 Task: Add Dietz & Watson Blackforest Bratwurst to the cart.
Action: Mouse moved to (22, 117)
Screenshot: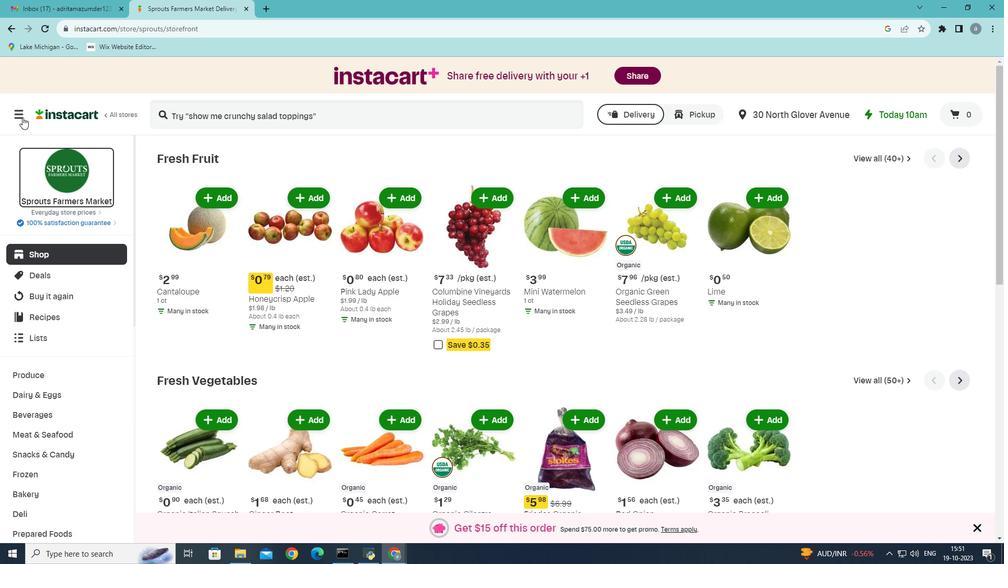 
Action: Mouse pressed left at (22, 117)
Screenshot: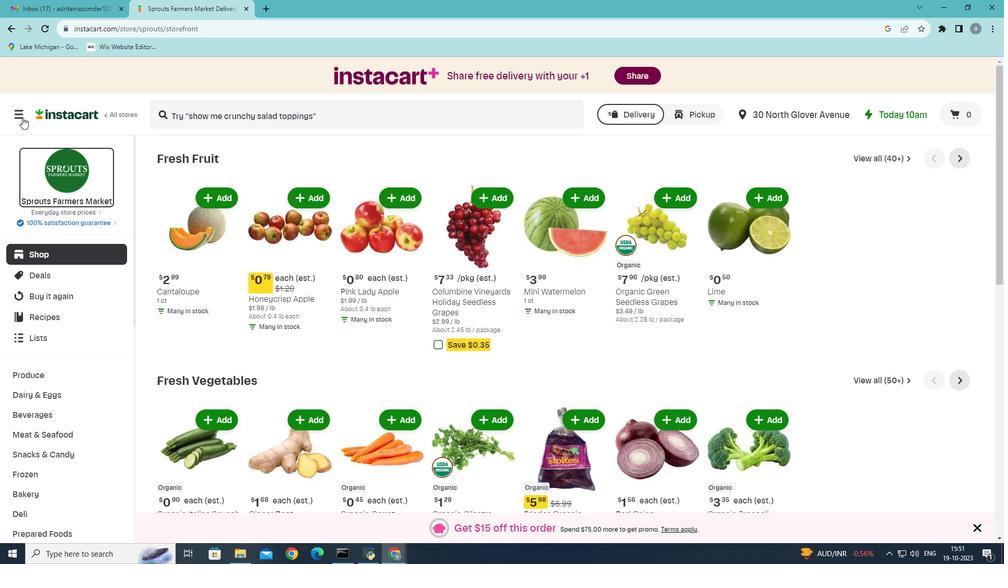 
Action: Mouse moved to (53, 304)
Screenshot: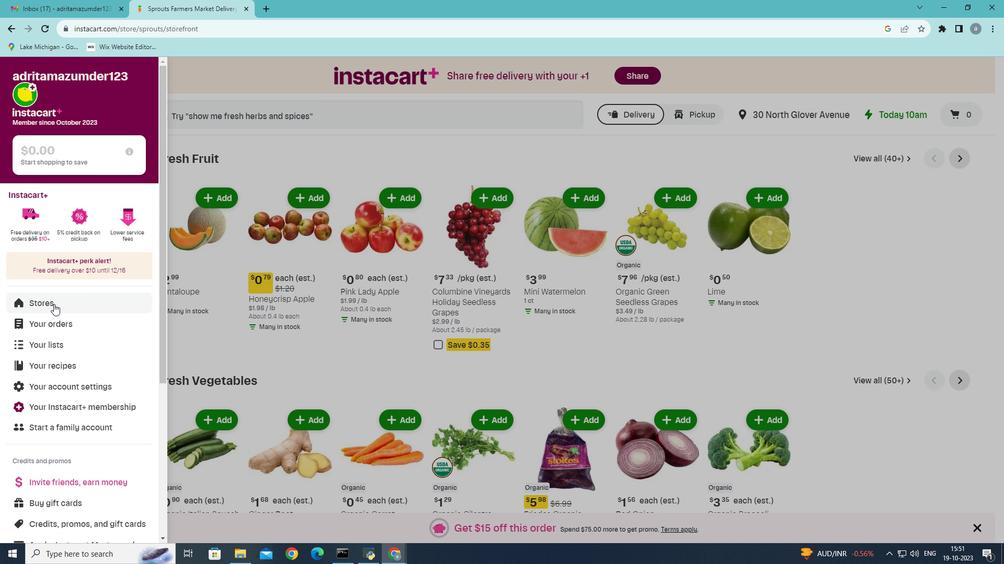 
Action: Mouse pressed left at (53, 304)
Screenshot: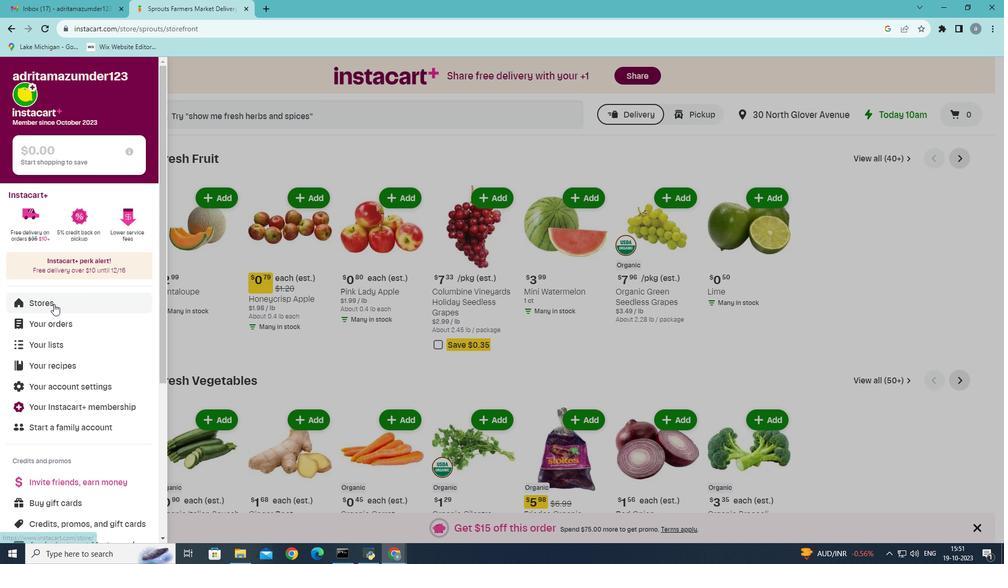 
Action: Mouse moved to (231, 111)
Screenshot: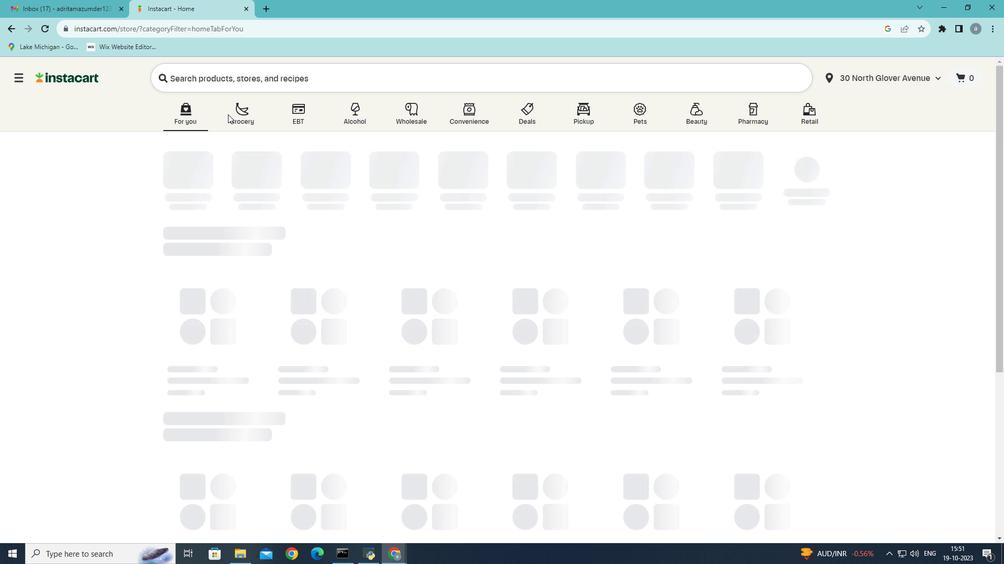 
Action: Mouse pressed left at (231, 111)
Screenshot: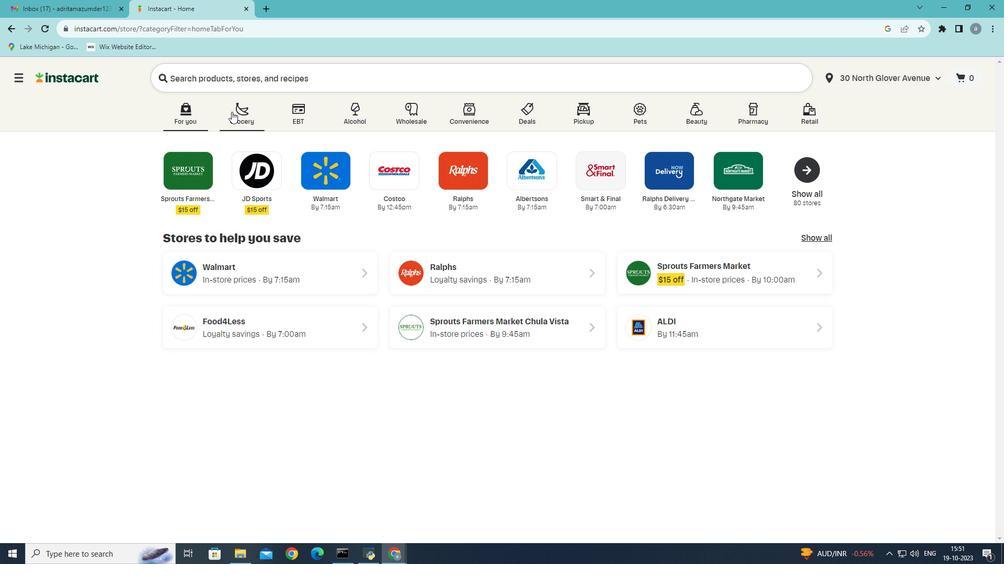 
Action: Mouse moved to (216, 321)
Screenshot: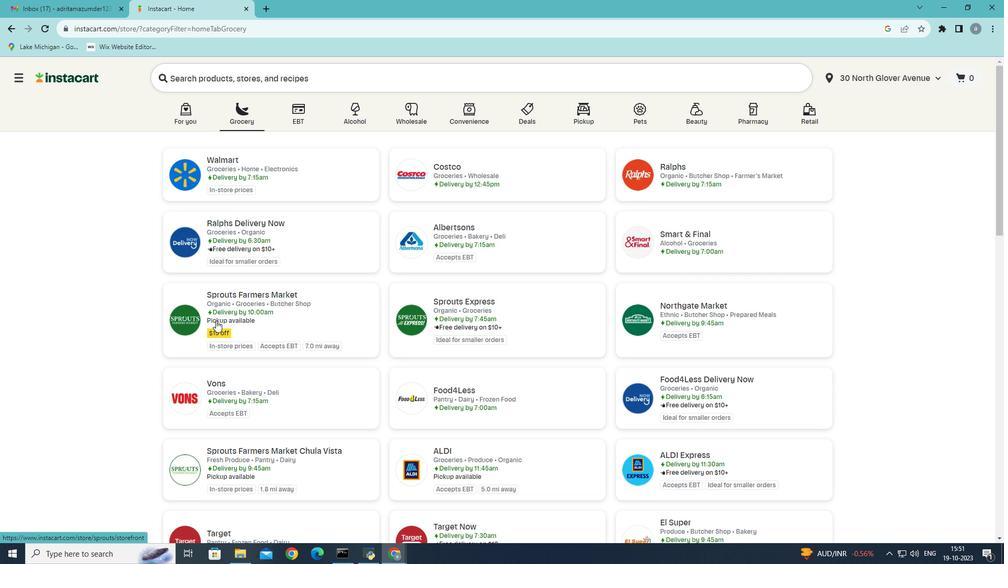 
Action: Mouse pressed left at (216, 321)
Screenshot: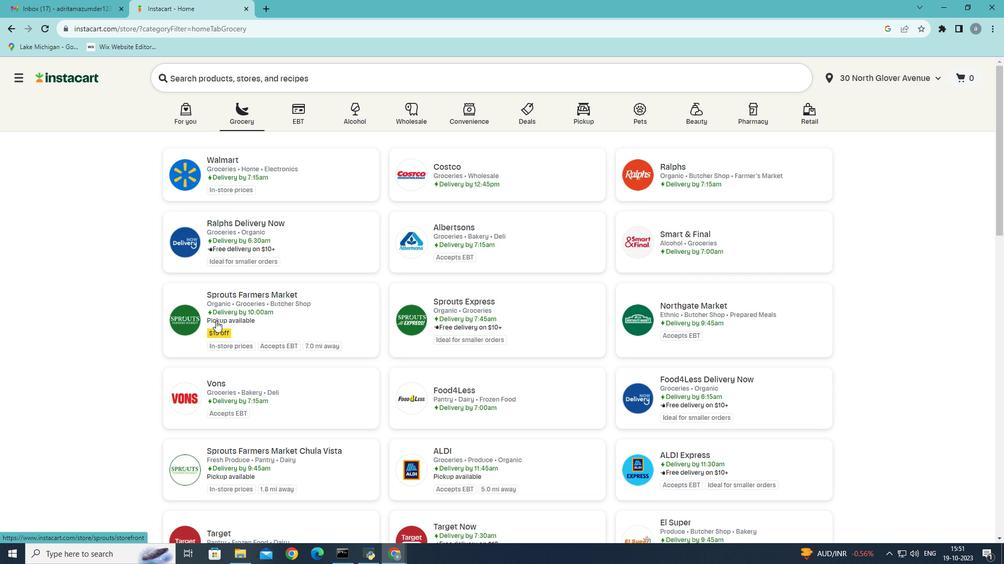 
Action: Mouse moved to (69, 434)
Screenshot: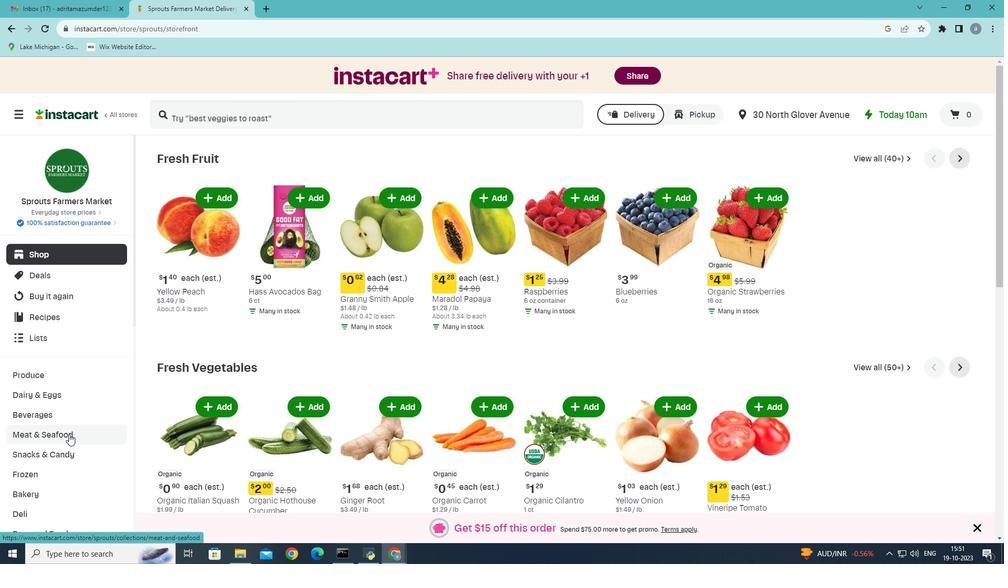
Action: Mouse pressed left at (69, 434)
Screenshot: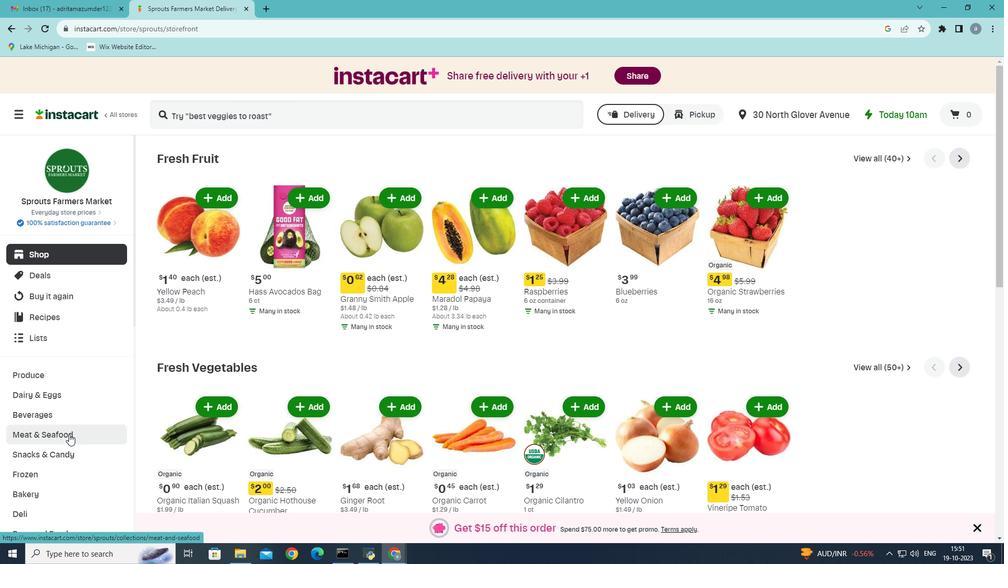 
Action: Mouse moved to (531, 189)
Screenshot: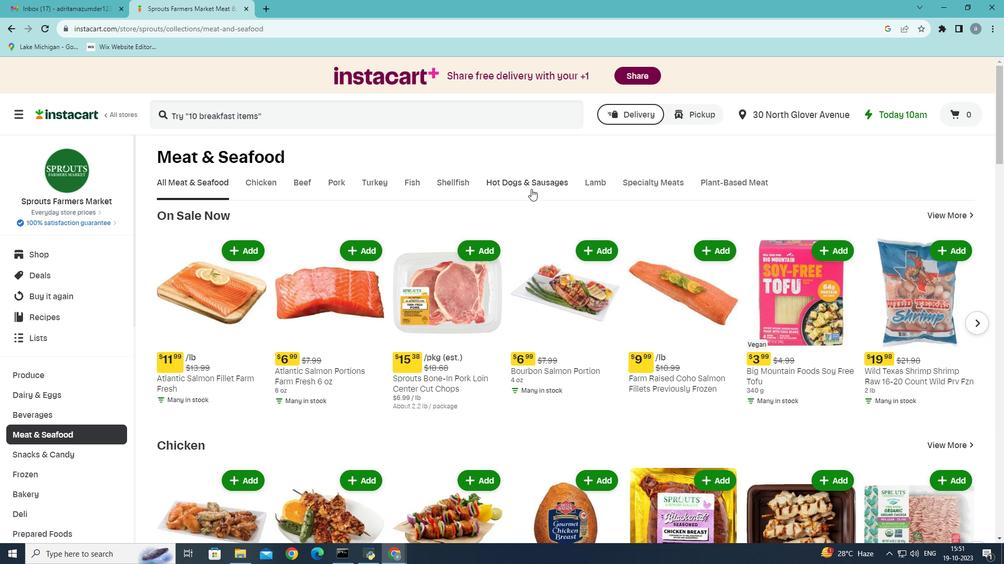 
Action: Mouse pressed left at (531, 189)
Screenshot: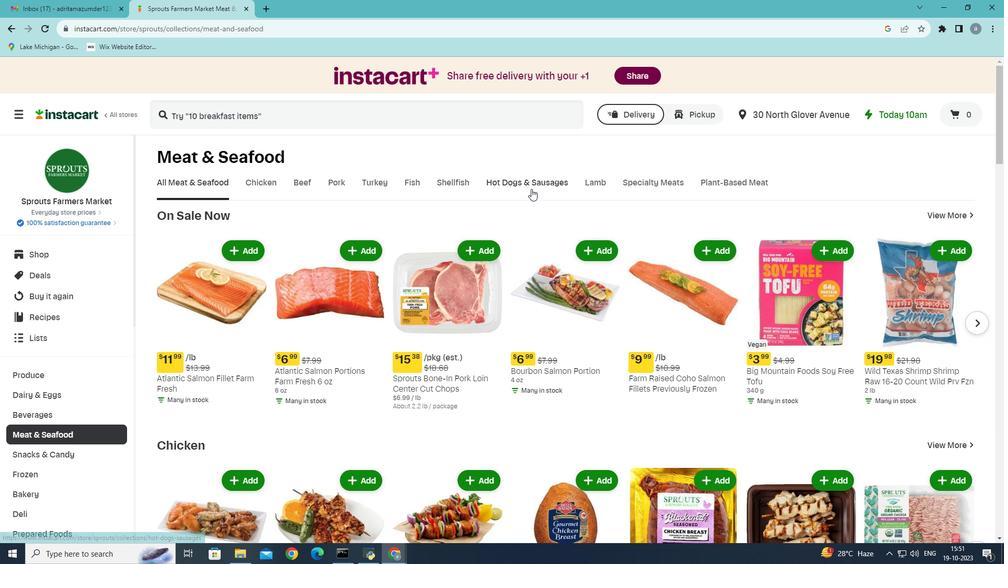 
Action: Mouse moved to (234, 233)
Screenshot: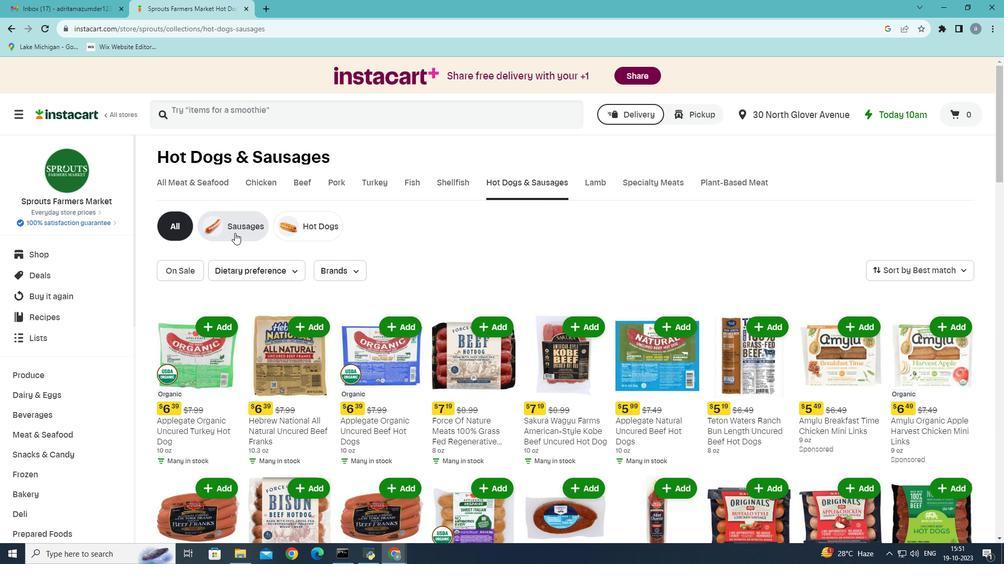 
Action: Mouse pressed left at (234, 233)
Screenshot: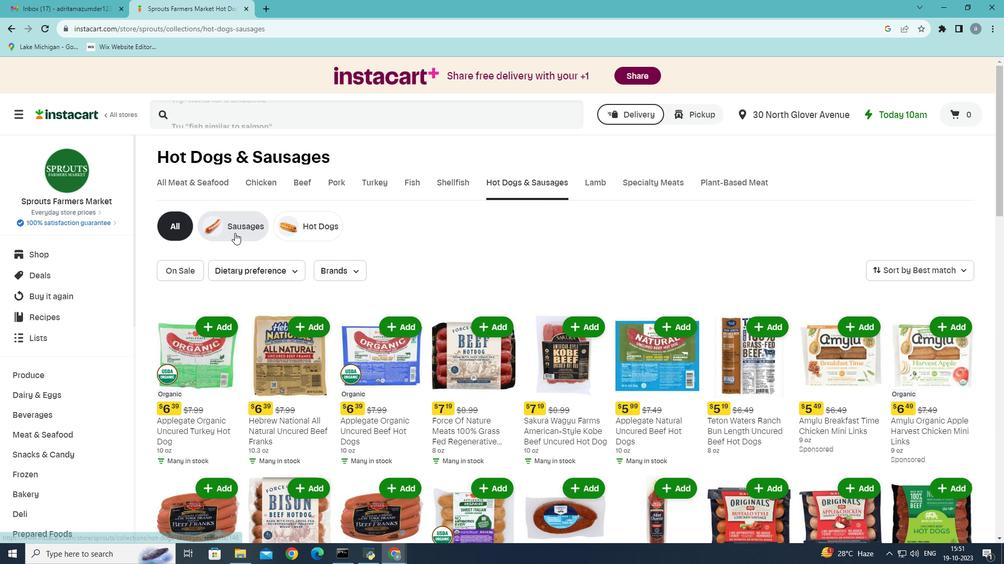 
Action: Mouse moved to (561, 427)
Screenshot: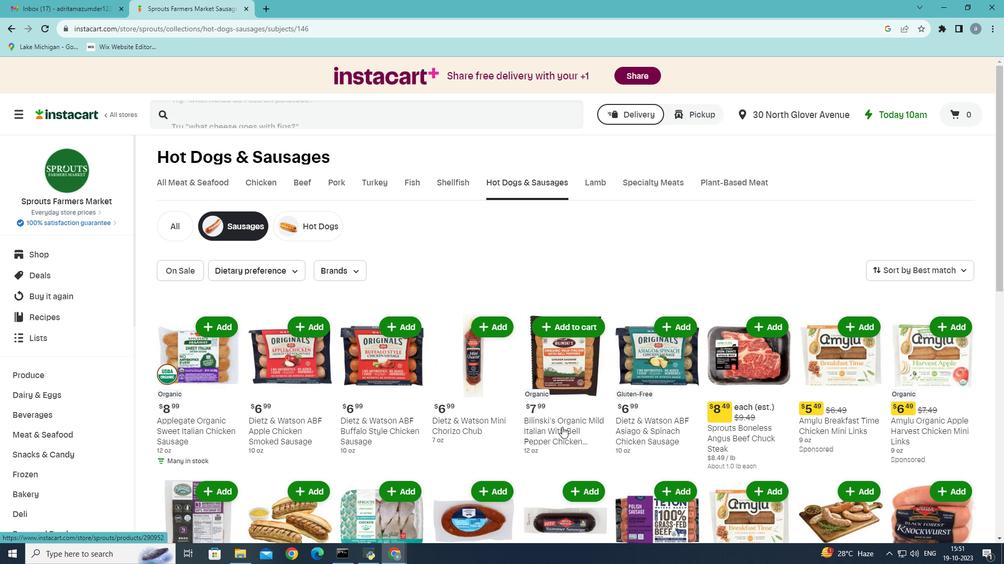 
Action: Mouse scrolled (561, 426) with delta (0, 0)
Screenshot: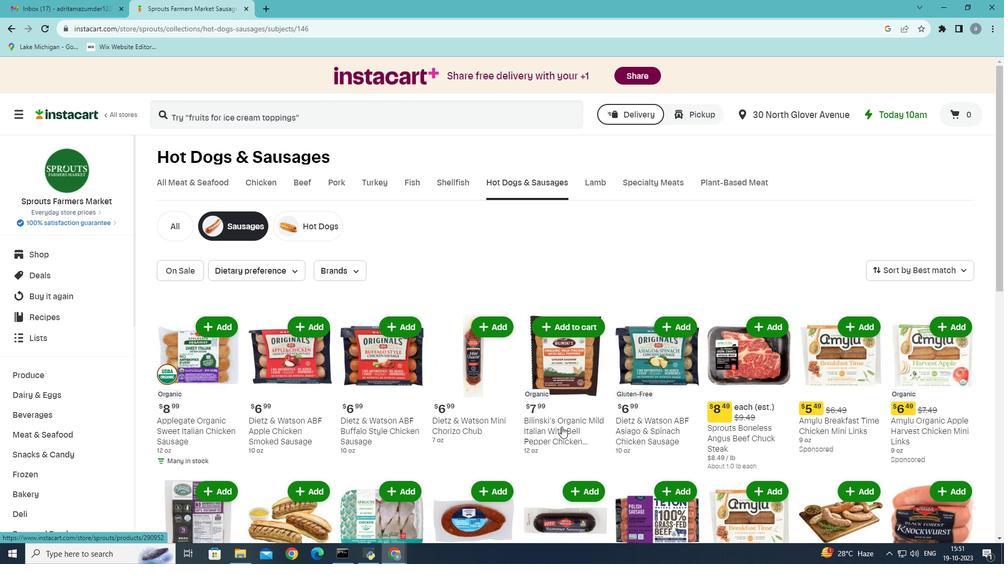 
Action: Mouse moved to (577, 423)
Screenshot: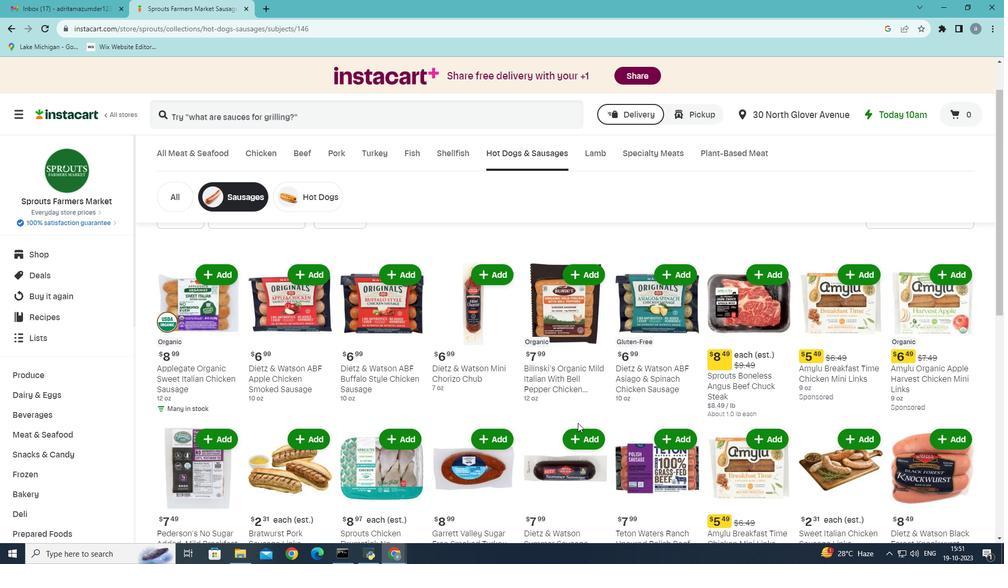 
Action: Mouse scrolled (577, 423) with delta (0, 0)
Screenshot: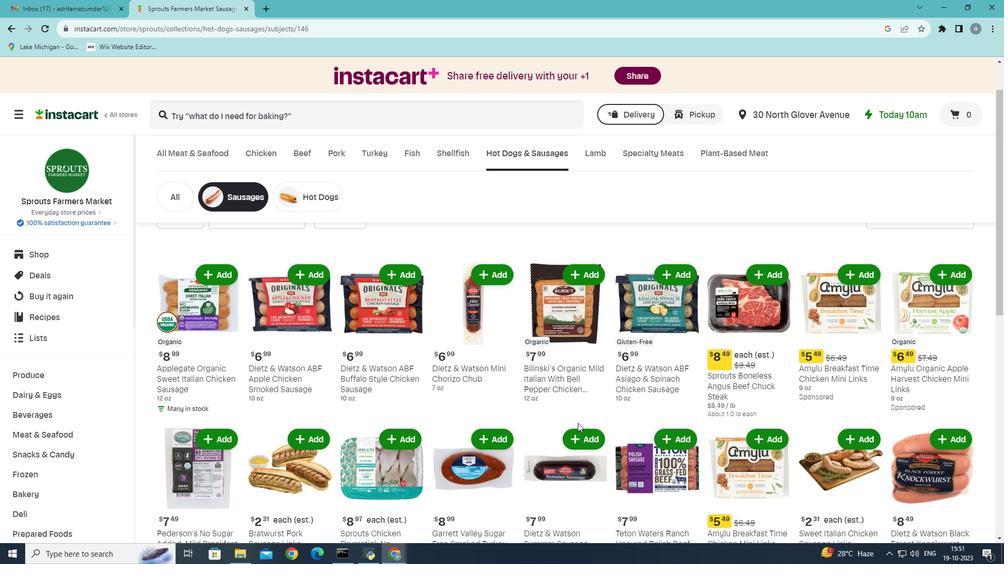 
Action: Mouse scrolled (577, 423) with delta (0, 0)
Screenshot: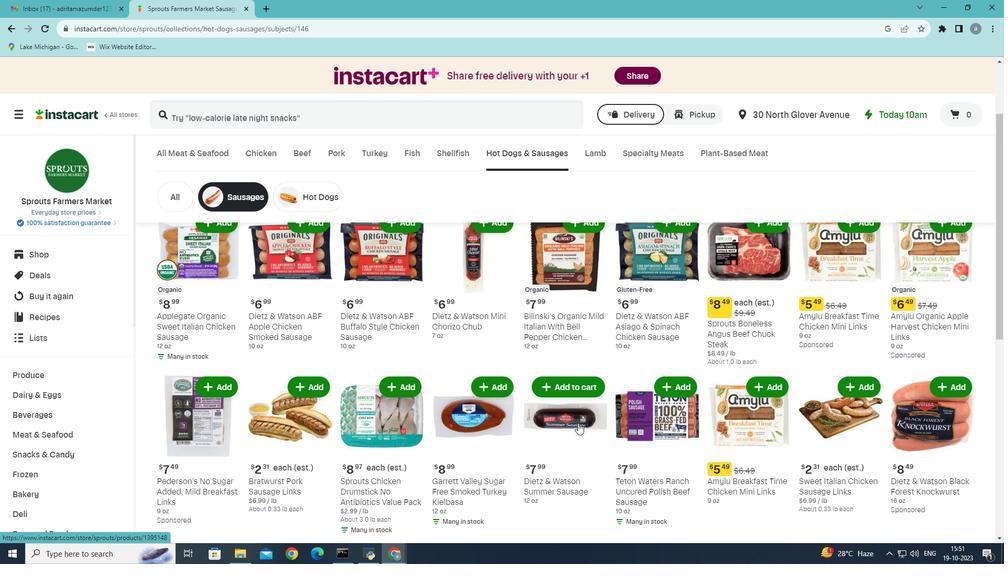 
Action: Mouse scrolled (577, 423) with delta (0, 0)
Screenshot: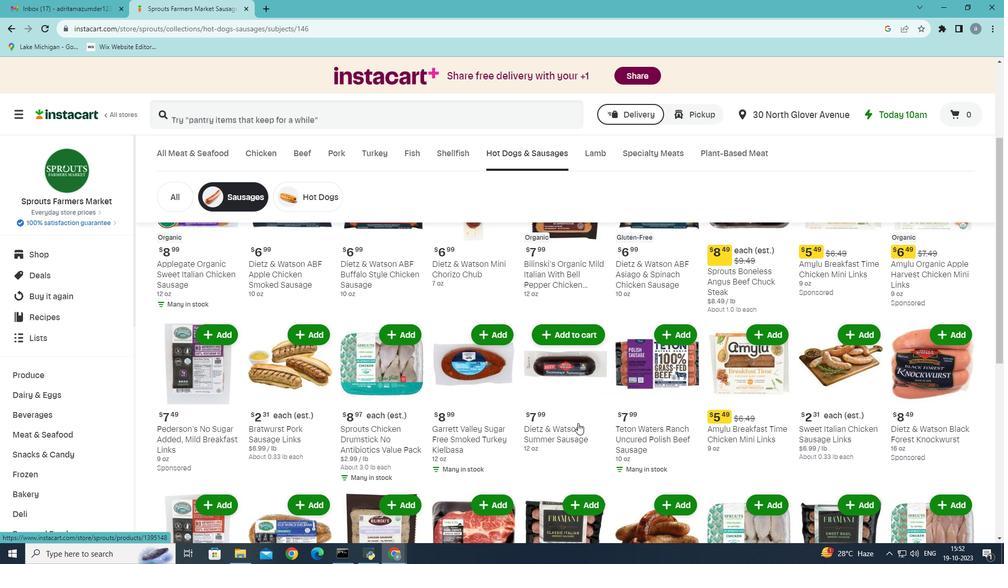 
Action: Mouse moved to (858, 413)
Screenshot: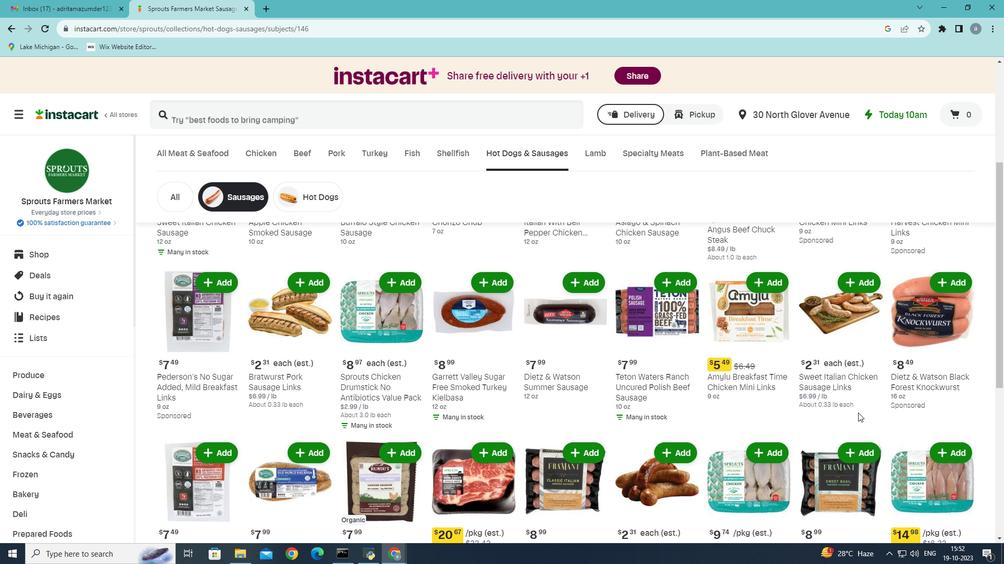 
Action: Mouse scrolled (858, 412) with delta (0, 0)
Screenshot: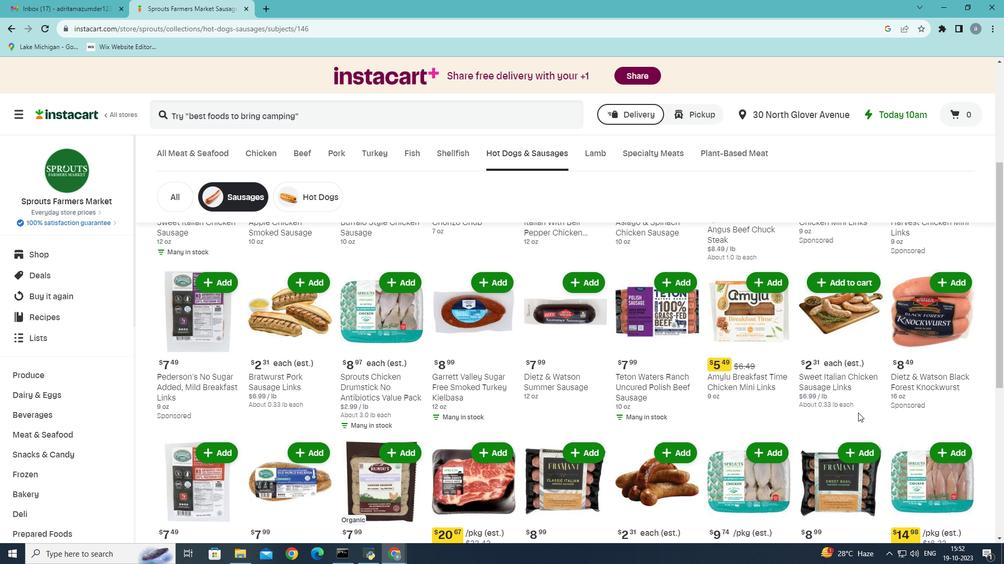 
Action: Mouse scrolled (858, 412) with delta (0, 0)
Screenshot: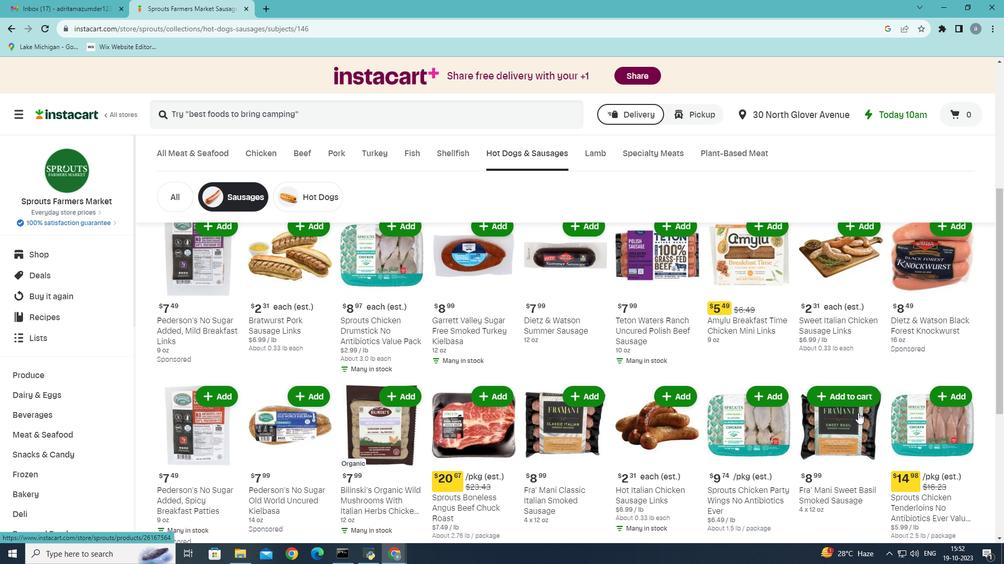 
Action: Mouse moved to (843, 415)
Screenshot: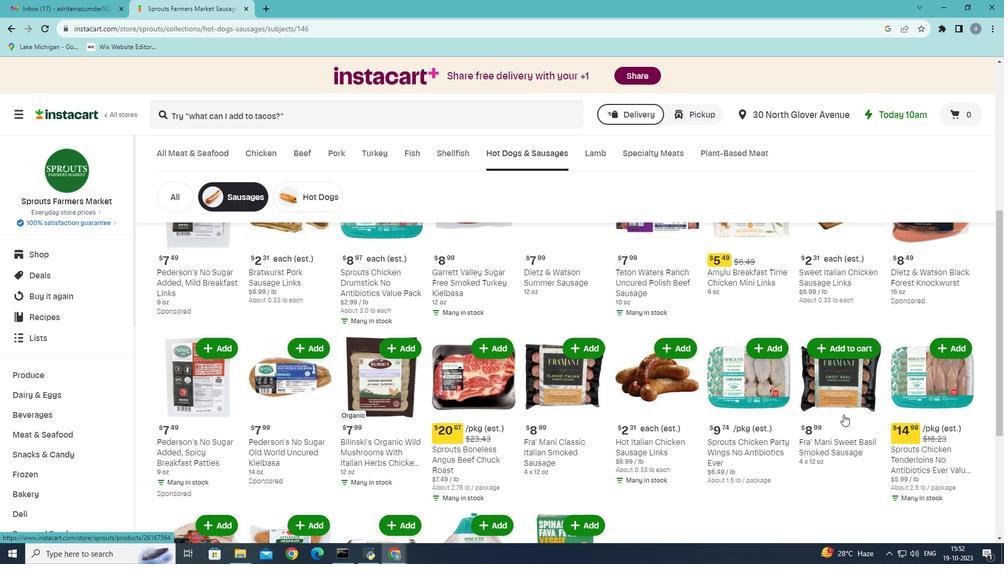 
Action: Mouse scrolled (843, 414) with delta (0, 0)
Screenshot: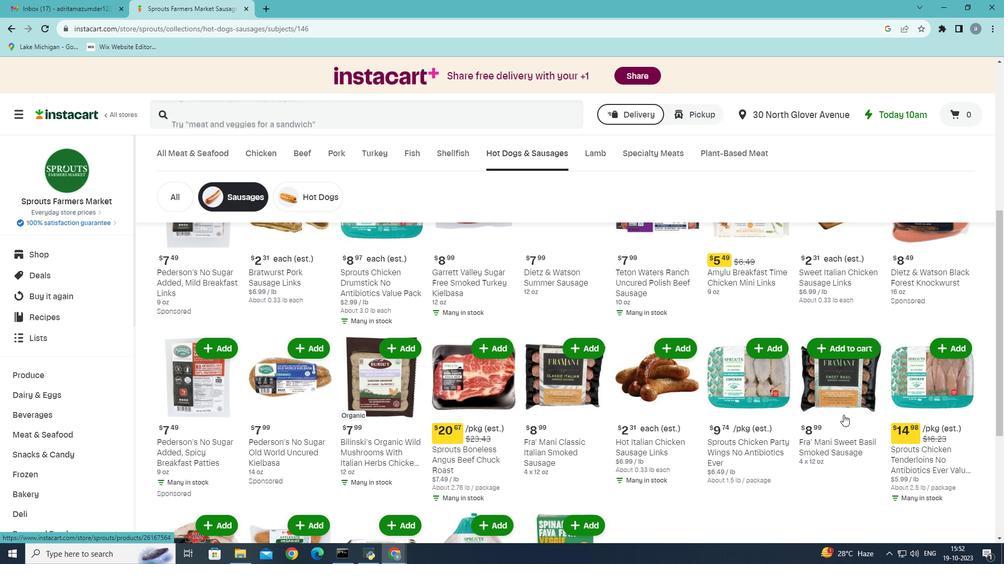 
Action: Mouse scrolled (843, 414) with delta (0, 0)
Screenshot: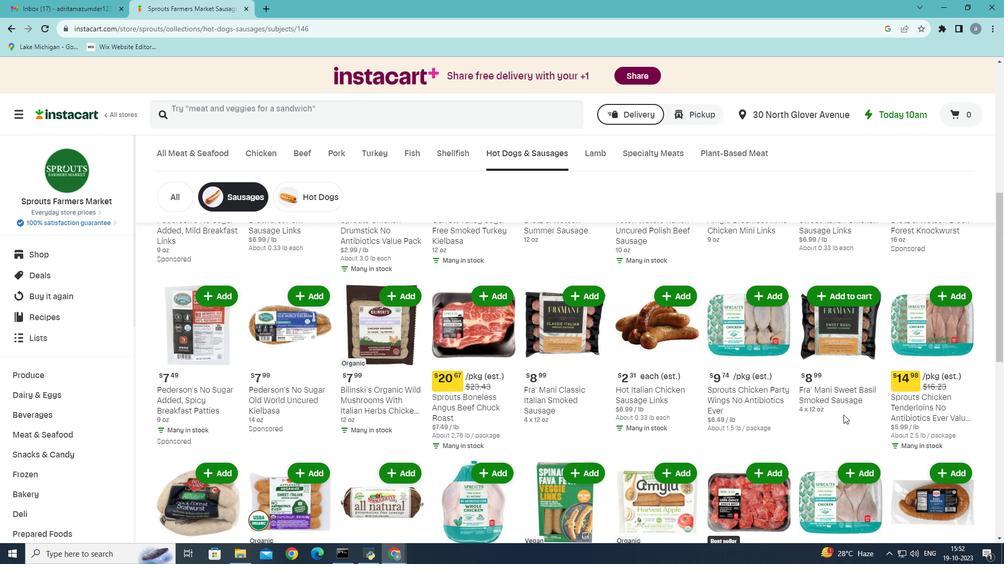 
Action: Mouse scrolled (843, 414) with delta (0, 0)
Screenshot: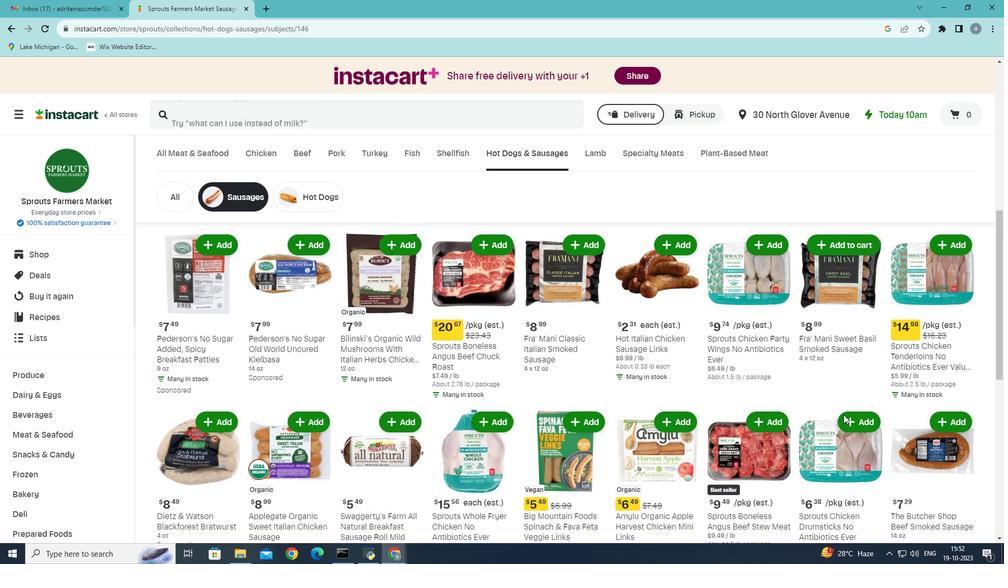 
Action: Mouse moved to (217, 363)
Screenshot: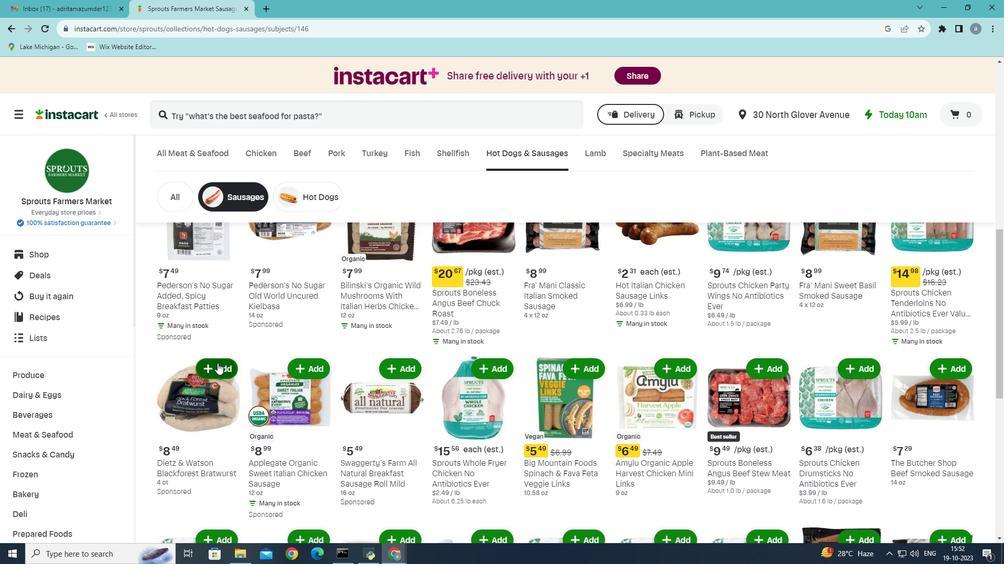 
Action: Mouse pressed left at (217, 363)
Screenshot: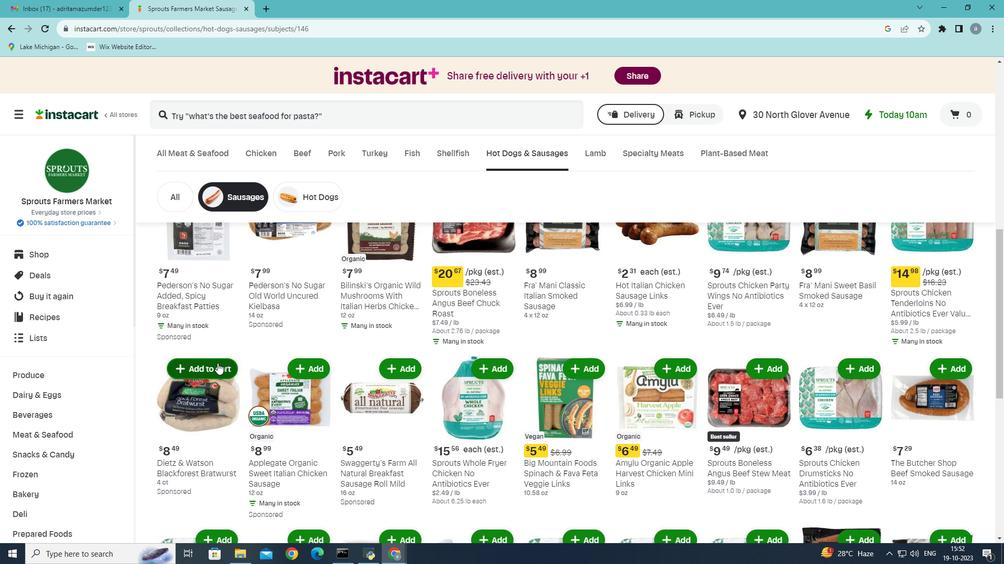
